 Task: Set the "avformat mux" in the FFmpeg audio/video decoder to "AV1".
Action: Mouse moved to (151, 33)
Screenshot: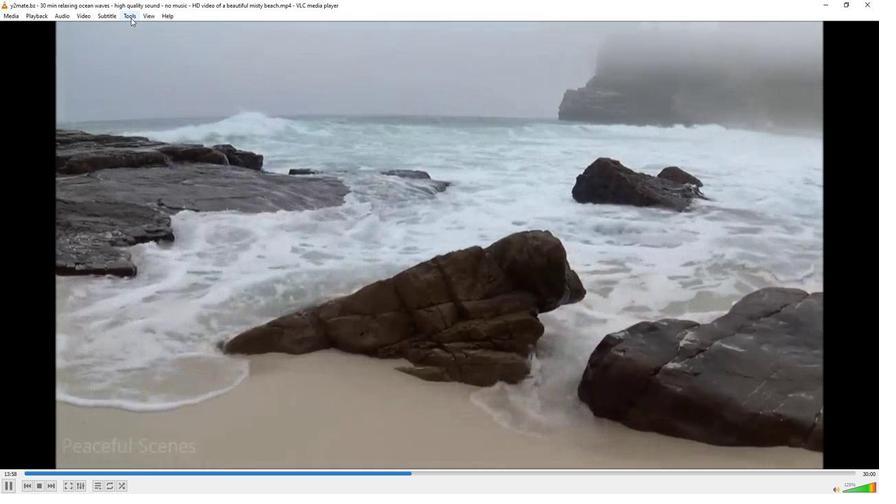 
Action: Mouse pressed left at (151, 33)
Screenshot: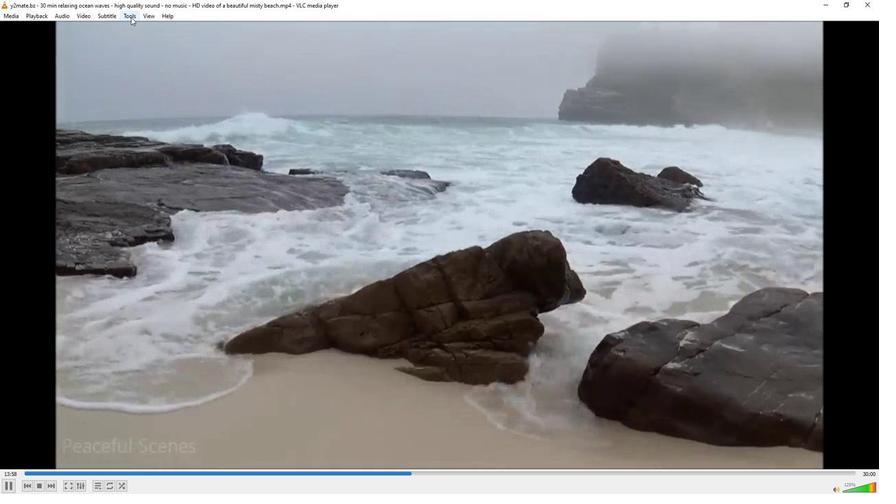 
Action: Mouse moved to (164, 135)
Screenshot: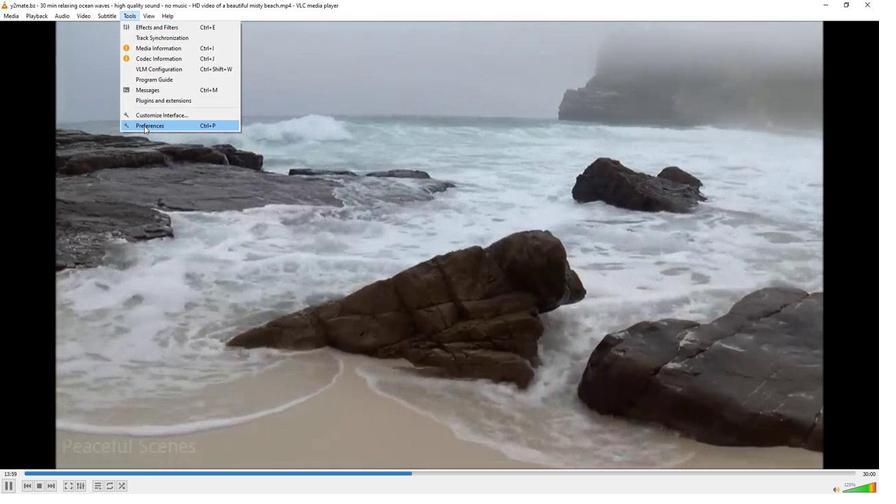 
Action: Mouse pressed left at (164, 135)
Screenshot: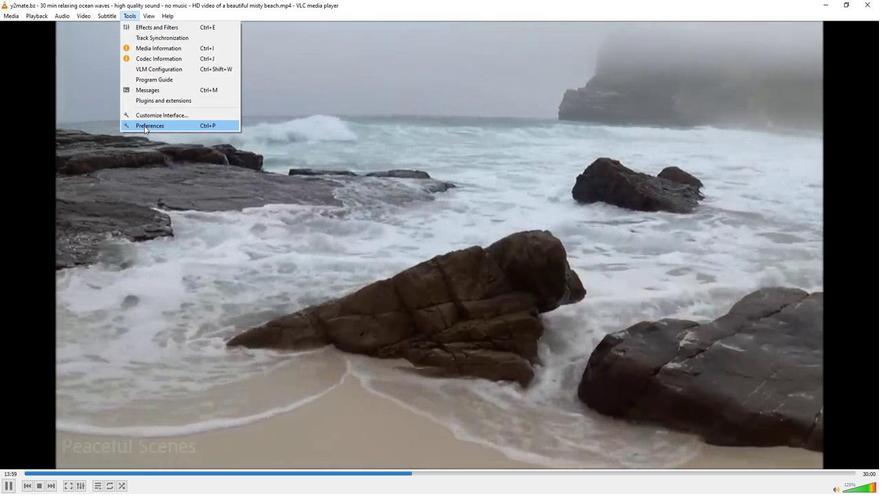 
Action: Mouse moved to (131, 377)
Screenshot: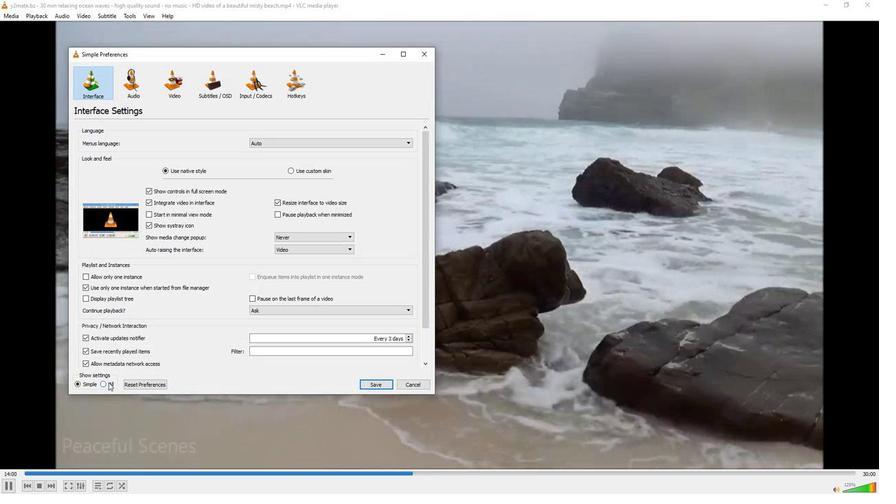 
Action: Mouse pressed left at (131, 377)
Screenshot: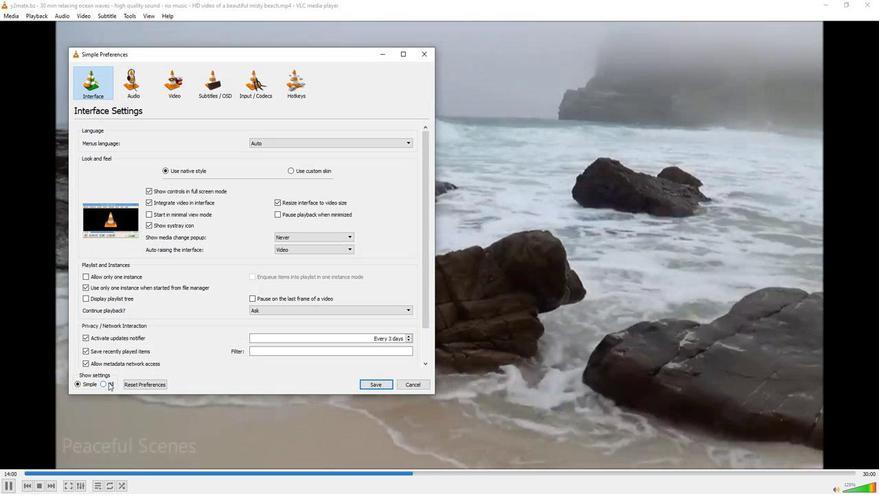 
Action: Mouse moved to (114, 256)
Screenshot: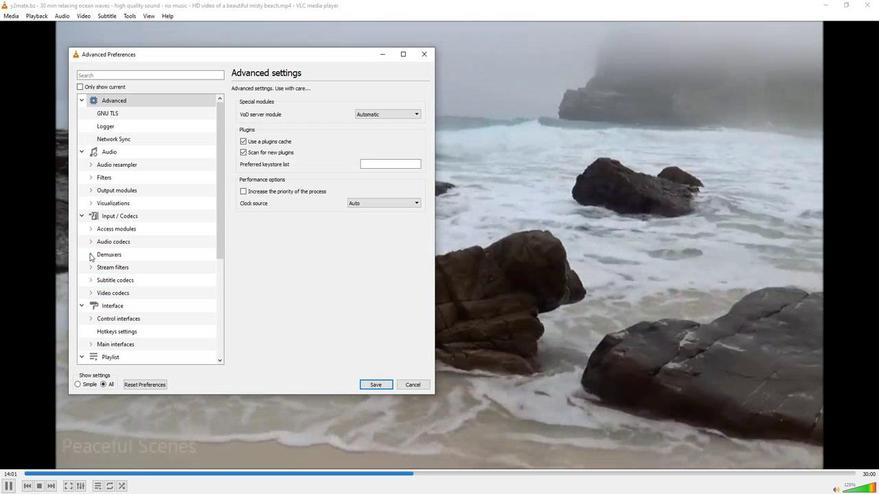 
Action: Mouse pressed left at (114, 256)
Screenshot: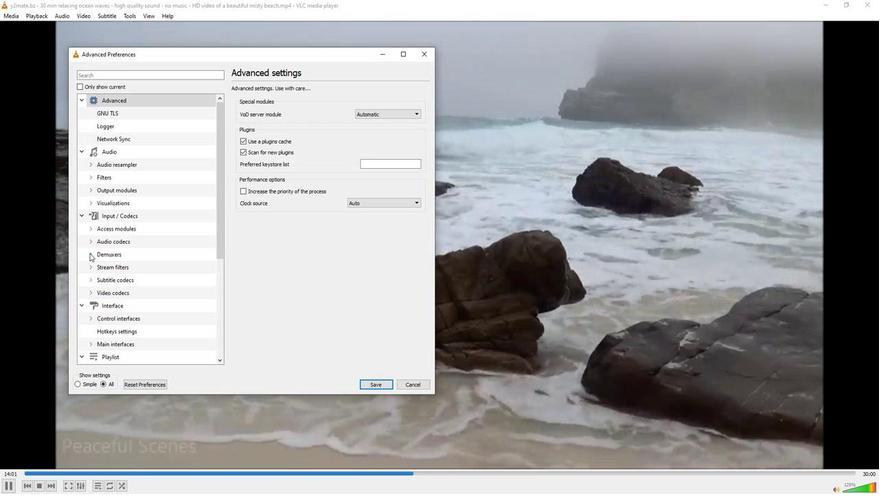 
Action: Mouse moved to (153, 285)
Screenshot: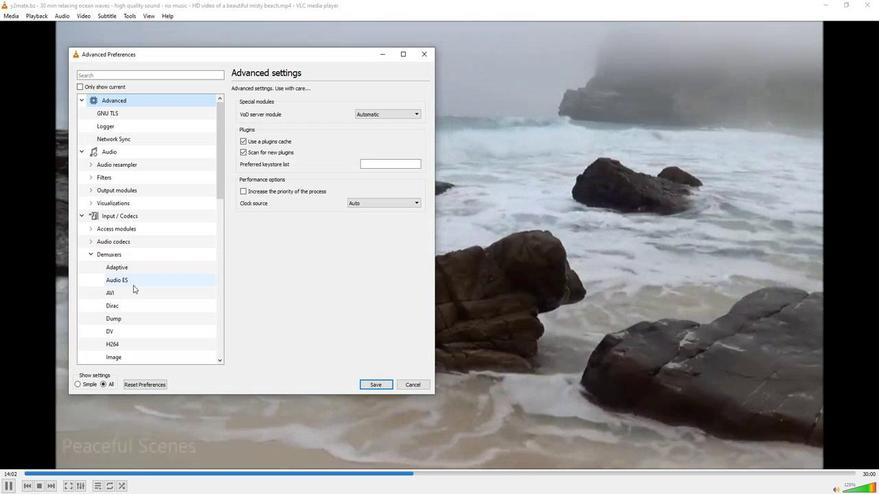 
Action: Mouse scrolled (153, 285) with delta (0, 0)
Screenshot: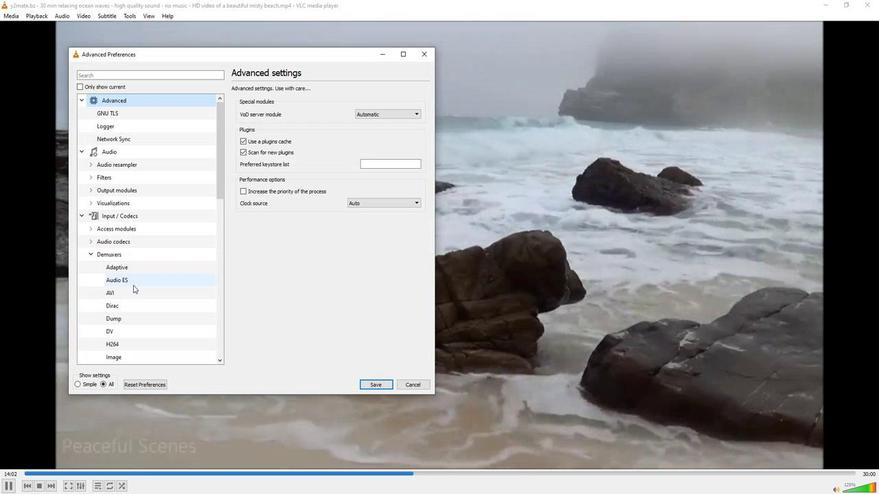 
Action: Mouse scrolled (153, 285) with delta (0, 0)
Screenshot: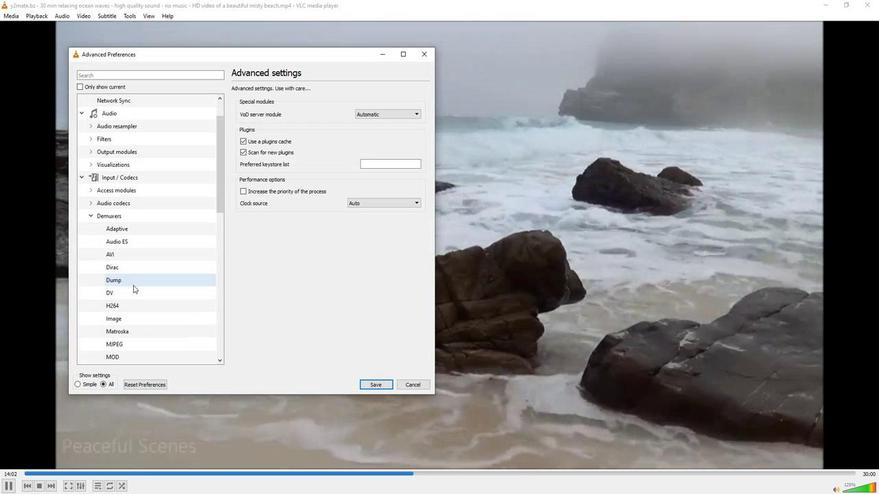 
Action: Mouse scrolled (153, 285) with delta (0, 0)
Screenshot: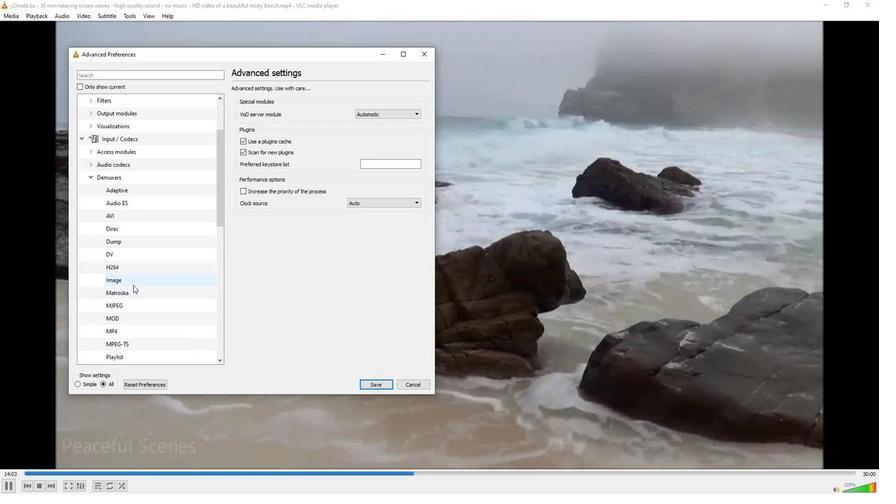 
Action: Mouse scrolled (153, 285) with delta (0, 0)
Screenshot: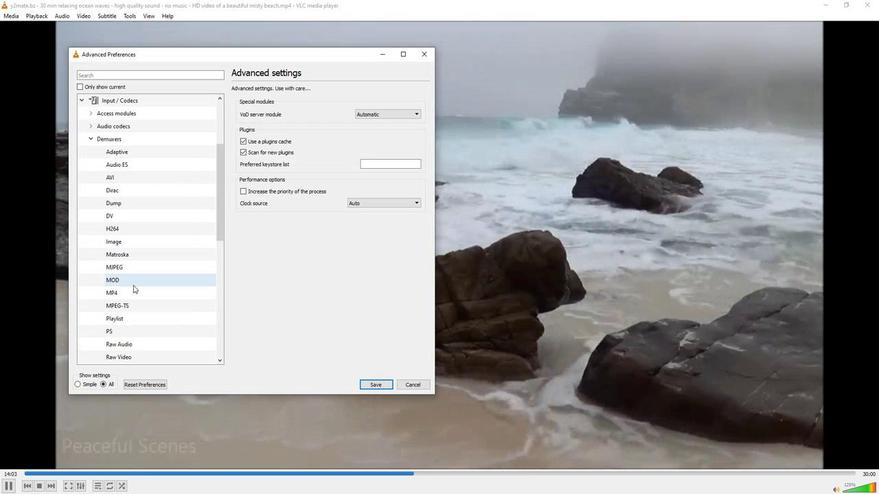
Action: Mouse scrolled (153, 285) with delta (0, 0)
Screenshot: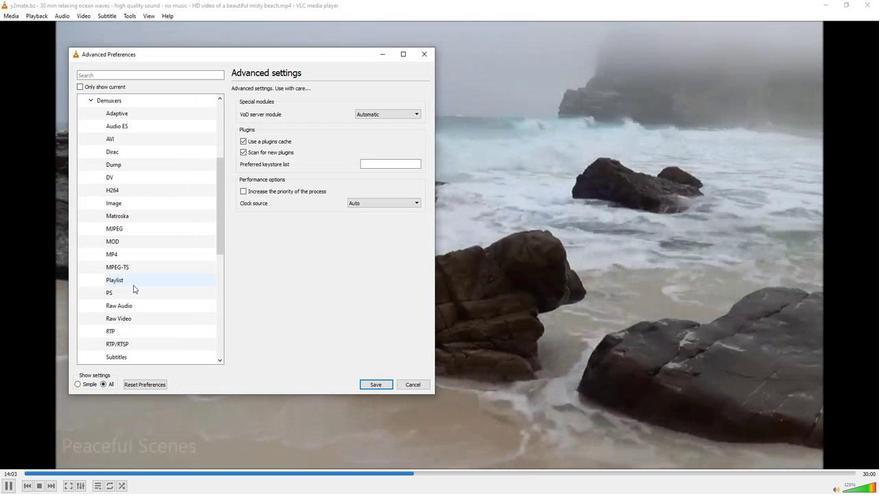 
Action: Mouse scrolled (153, 285) with delta (0, 0)
Screenshot: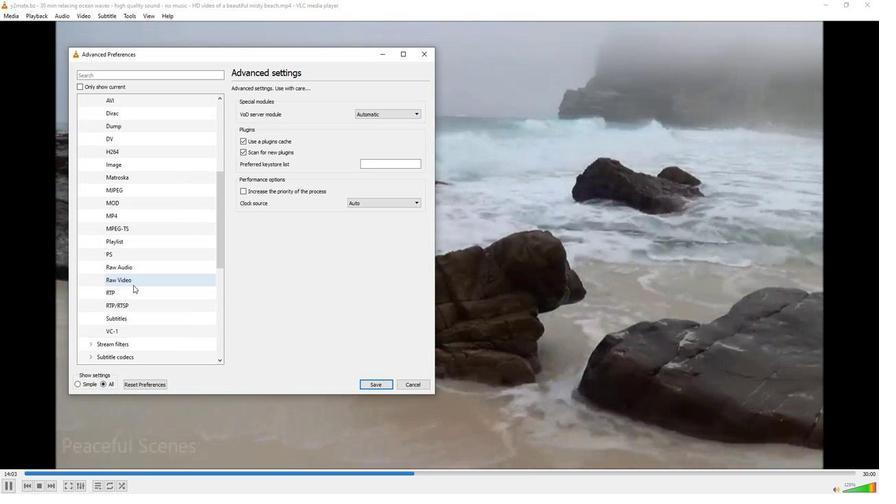 
Action: Mouse moved to (117, 329)
Screenshot: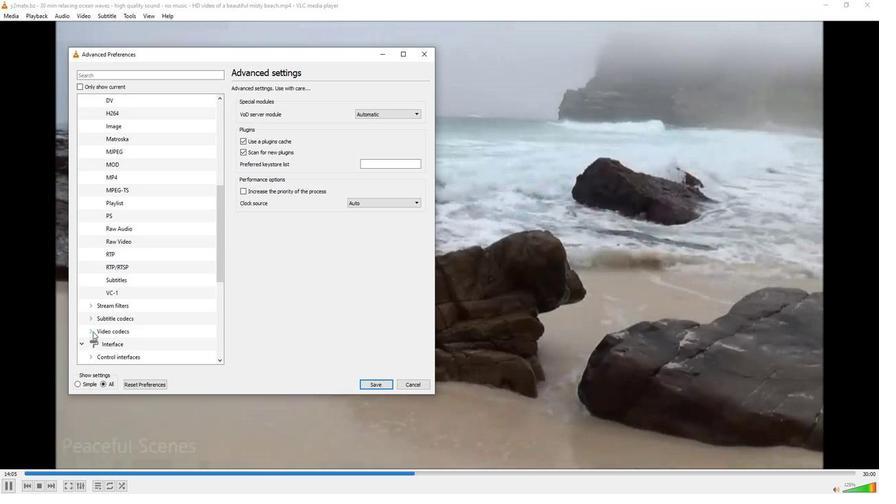 
Action: Mouse pressed left at (117, 329)
Screenshot: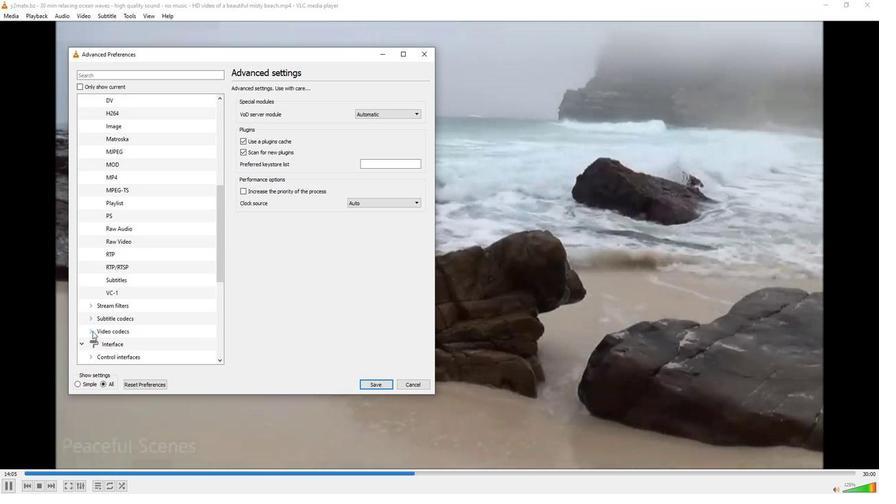 
Action: Mouse moved to (133, 352)
Screenshot: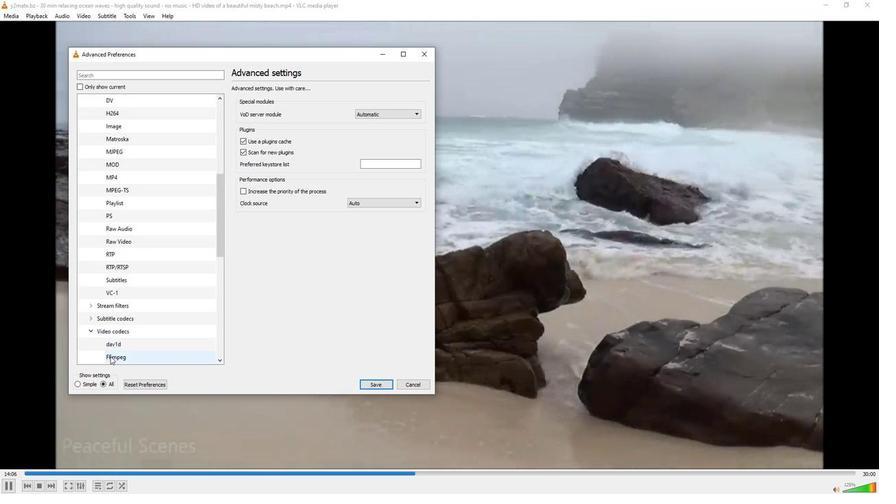 
Action: Mouse pressed left at (133, 352)
Screenshot: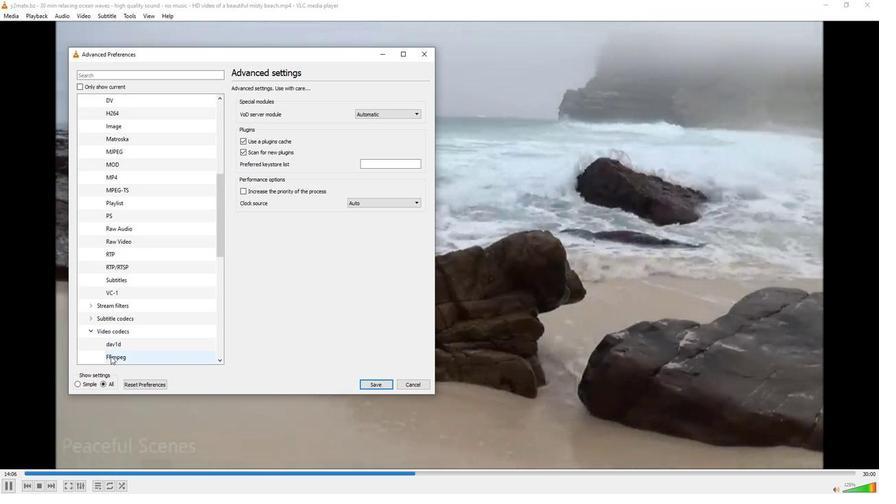 
Action: Mouse moved to (325, 298)
Screenshot: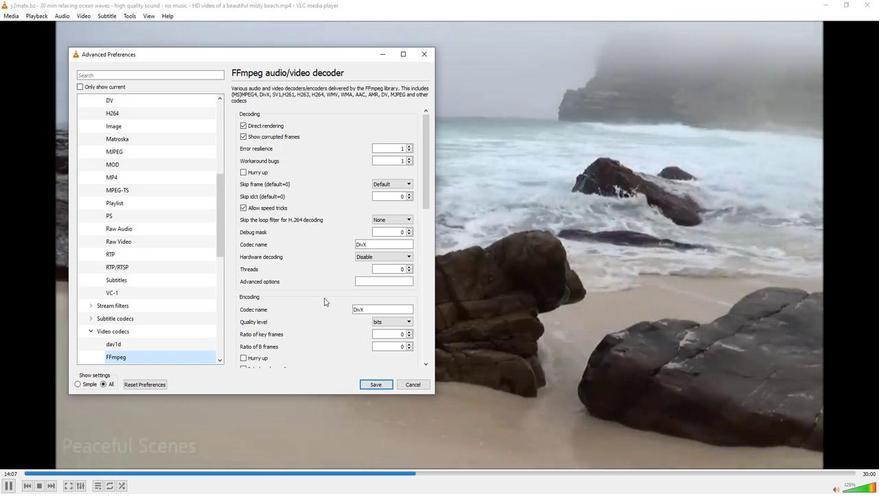
Action: Mouse scrolled (325, 297) with delta (0, 0)
Screenshot: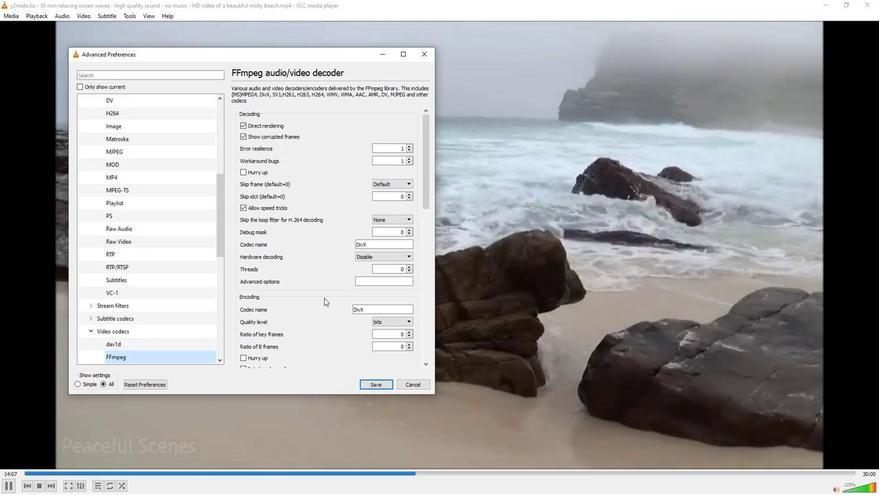 
Action: Mouse scrolled (325, 297) with delta (0, 0)
Screenshot: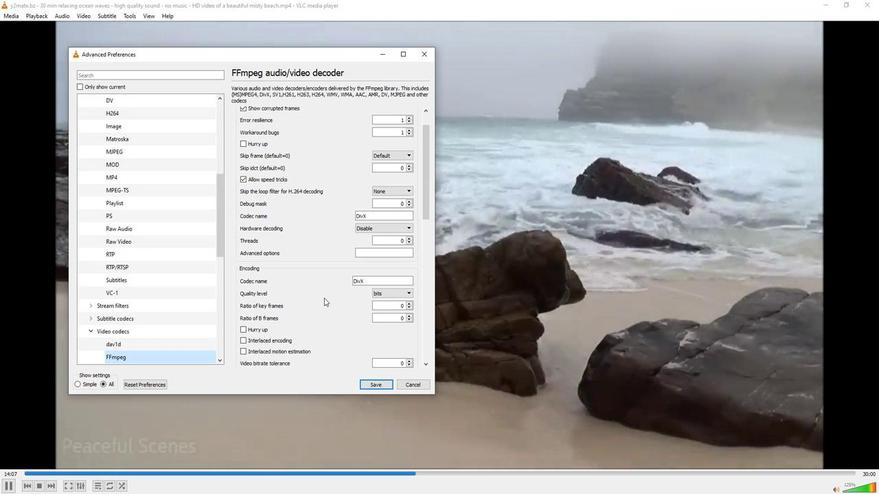 
Action: Mouse scrolled (325, 297) with delta (0, 0)
Screenshot: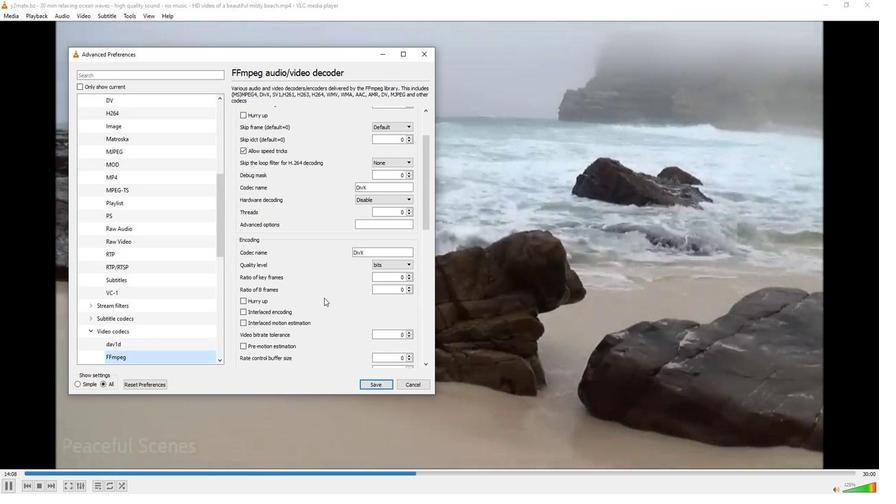 
Action: Mouse scrolled (325, 297) with delta (0, 0)
Screenshot: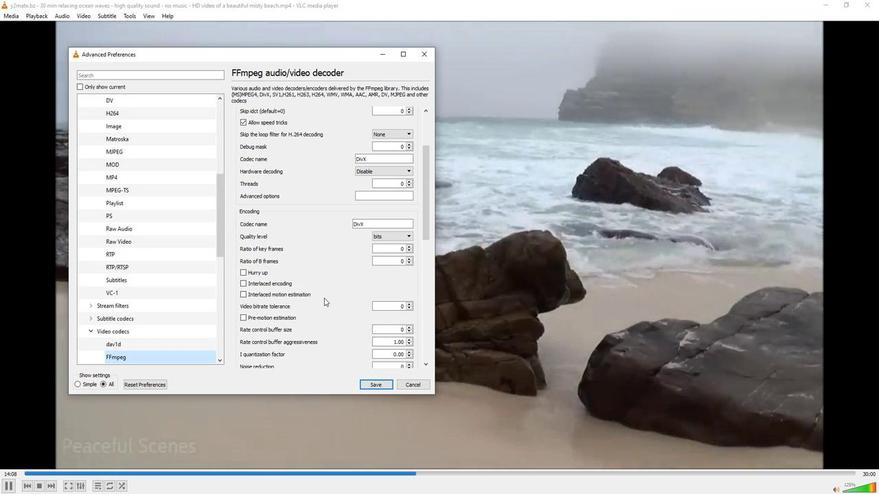 
Action: Mouse scrolled (325, 297) with delta (0, 0)
Screenshot: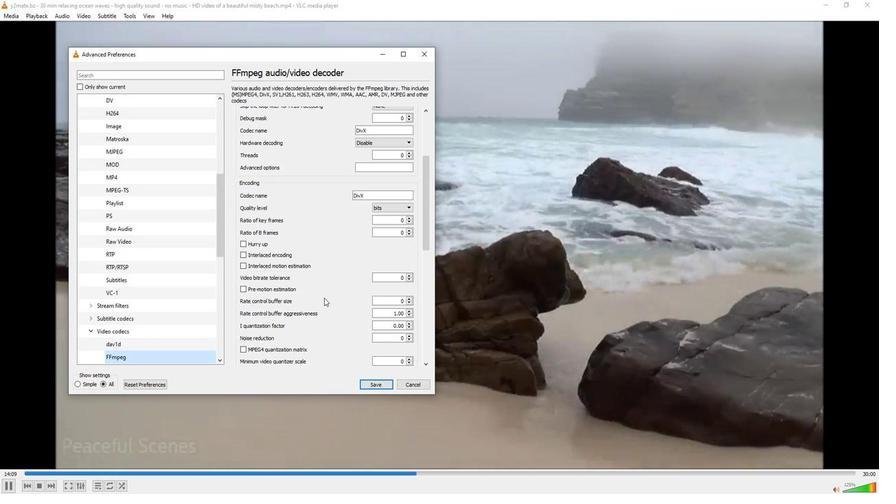 
Action: Mouse scrolled (325, 297) with delta (0, 0)
Screenshot: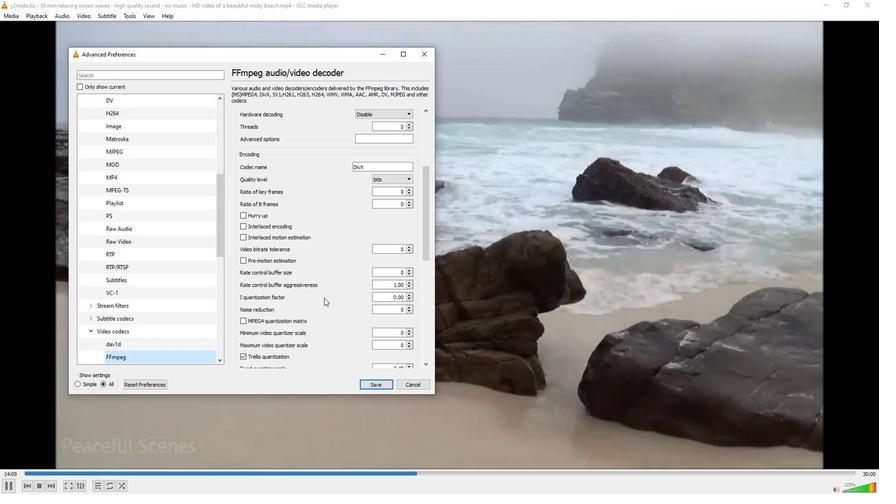 
Action: Mouse scrolled (325, 297) with delta (0, 0)
Screenshot: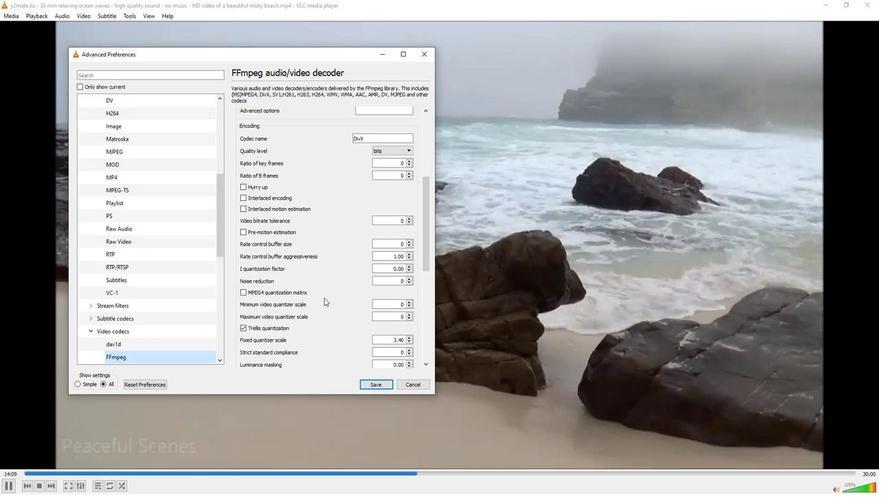 
Action: Mouse scrolled (325, 297) with delta (0, 0)
Screenshot: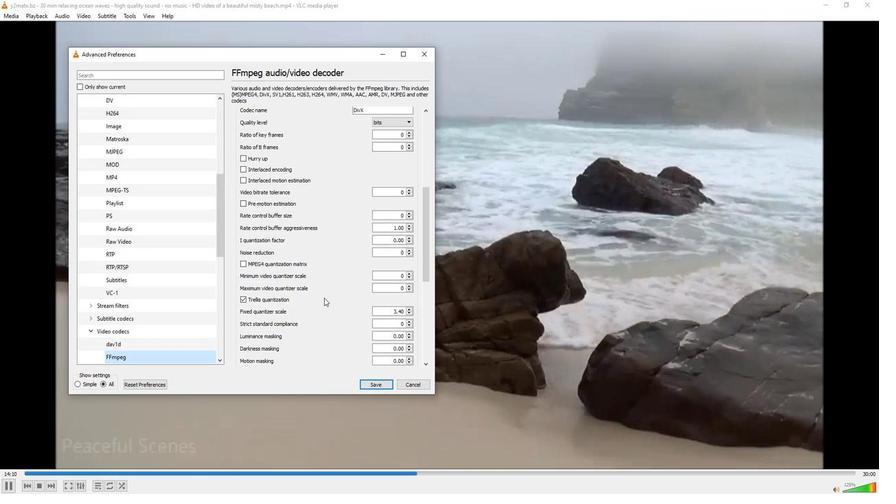 
Action: Mouse scrolled (325, 297) with delta (0, 0)
Screenshot: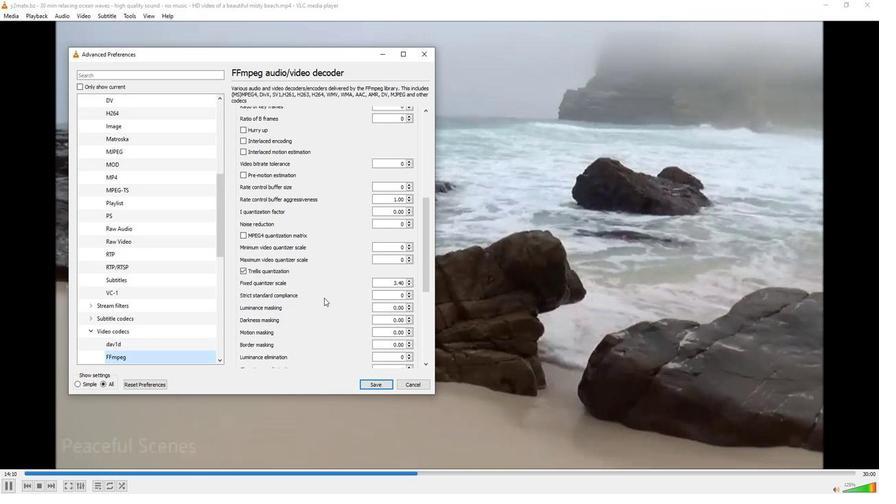 
Action: Mouse scrolled (325, 297) with delta (0, 0)
Screenshot: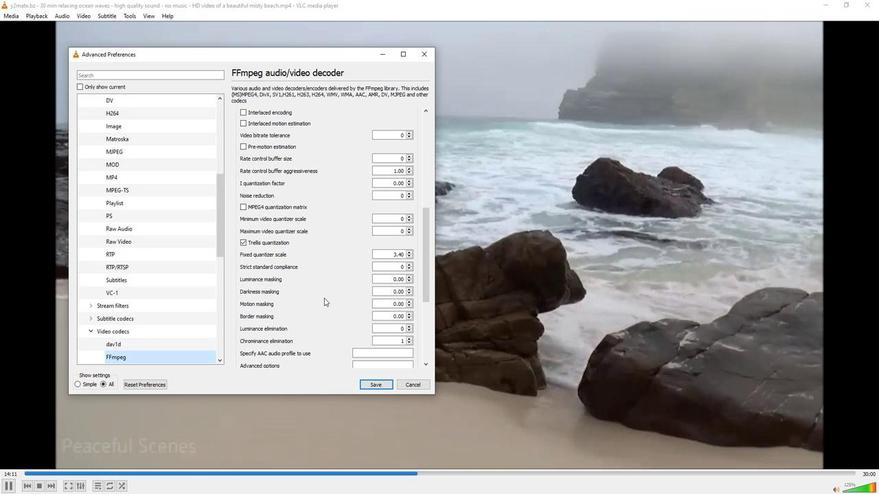 
Action: Mouse scrolled (325, 297) with delta (0, 0)
Screenshot: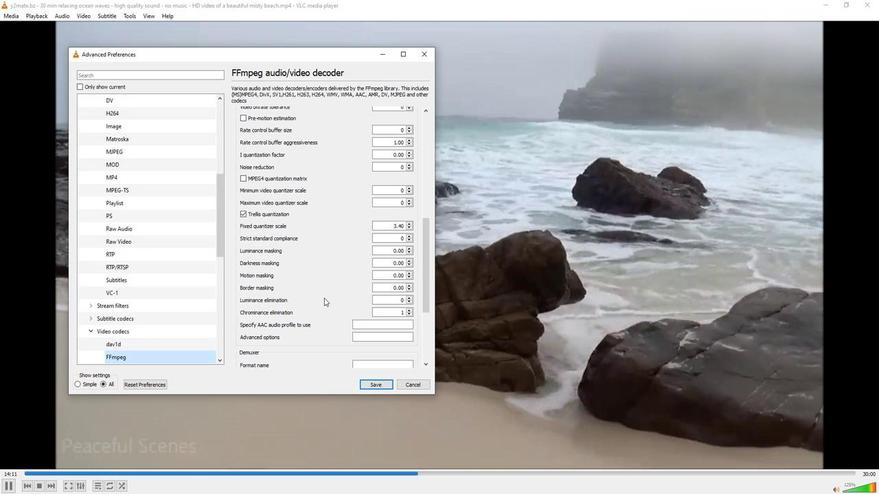 
Action: Mouse moved to (363, 333)
Screenshot: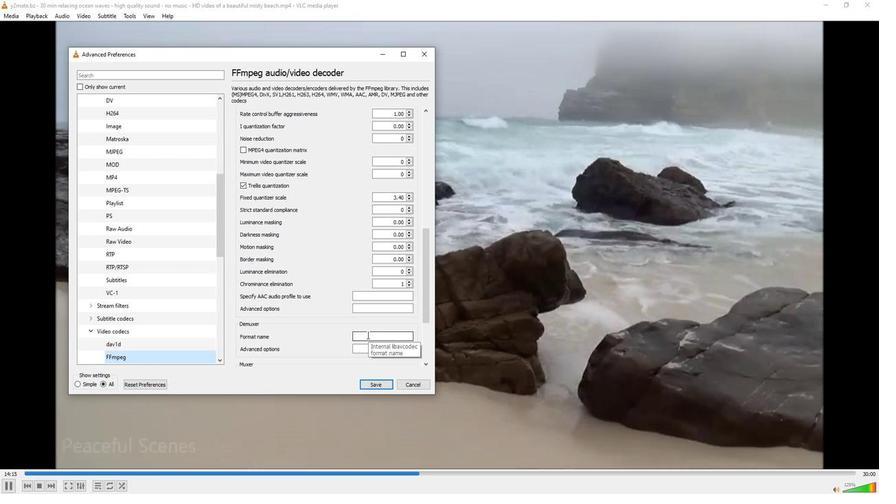 
Action: Mouse scrolled (363, 333) with delta (0, 0)
Screenshot: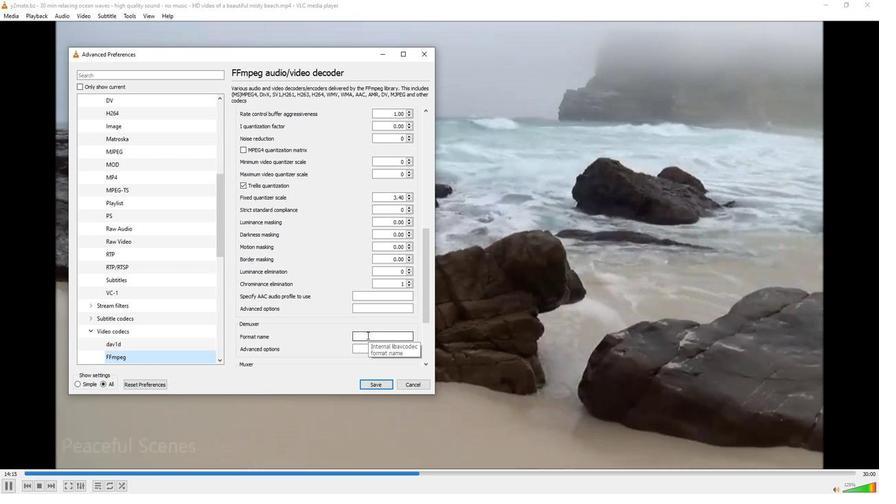 
Action: Mouse moved to (363, 333)
Screenshot: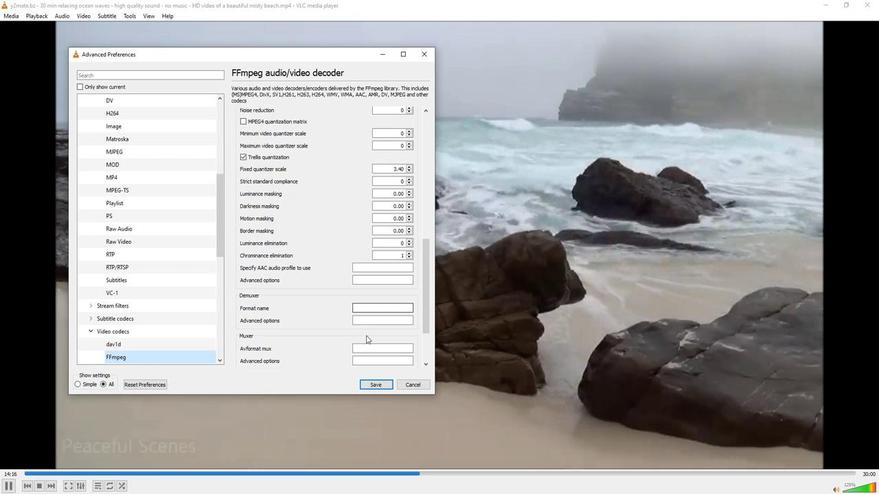 
Action: Mouse scrolled (363, 333) with delta (0, 0)
Screenshot: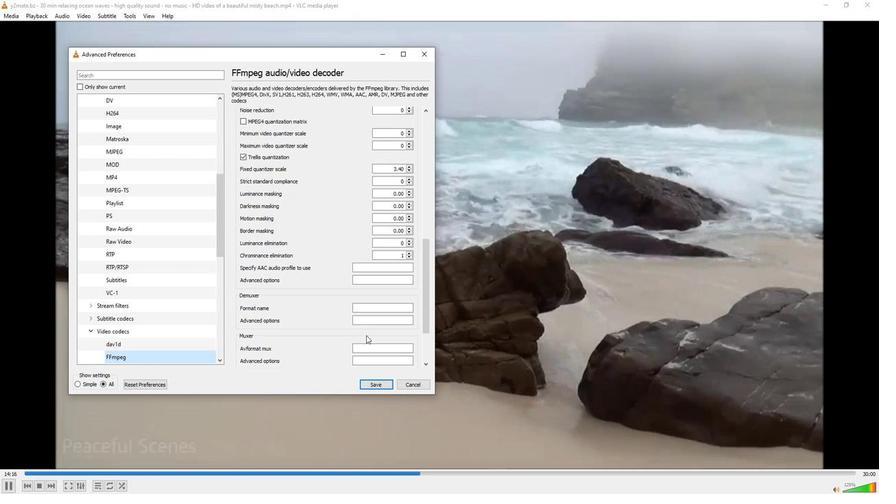 
Action: Mouse moved to (361, 319)
Screenshot: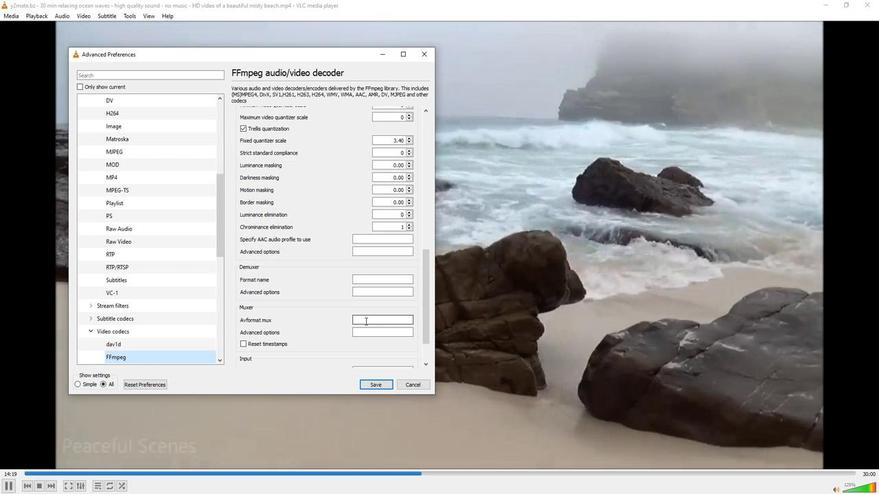 
Action: Mouse pressed left at (361, 319)
Screenshot: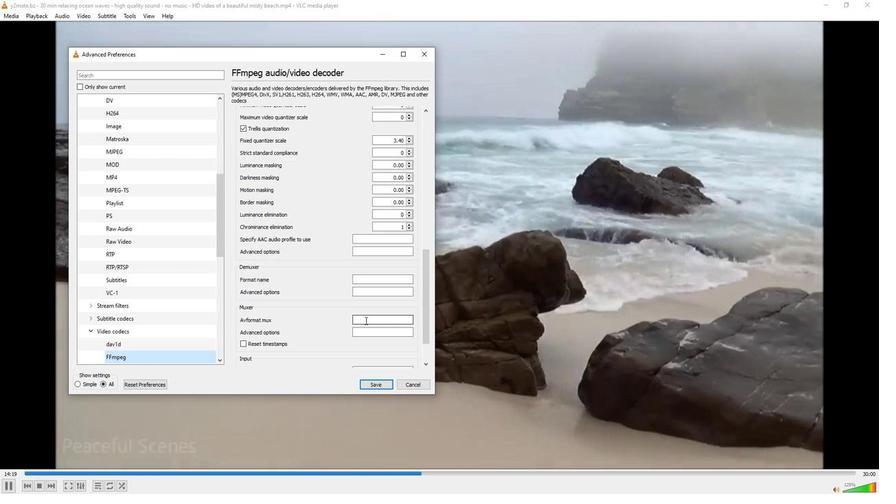 
Action: Key pressed <Key.caps_lock>AV1
Screenshot: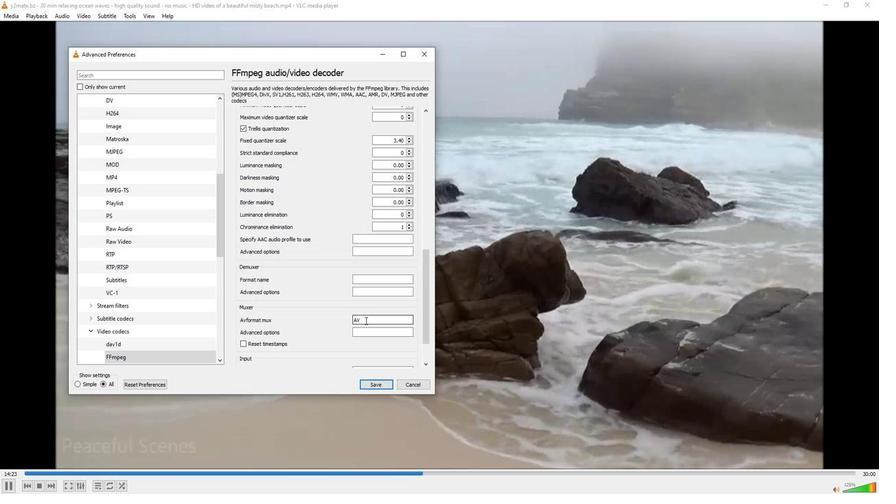 
Action: Mouse moved to (399, 346)
Screenshot: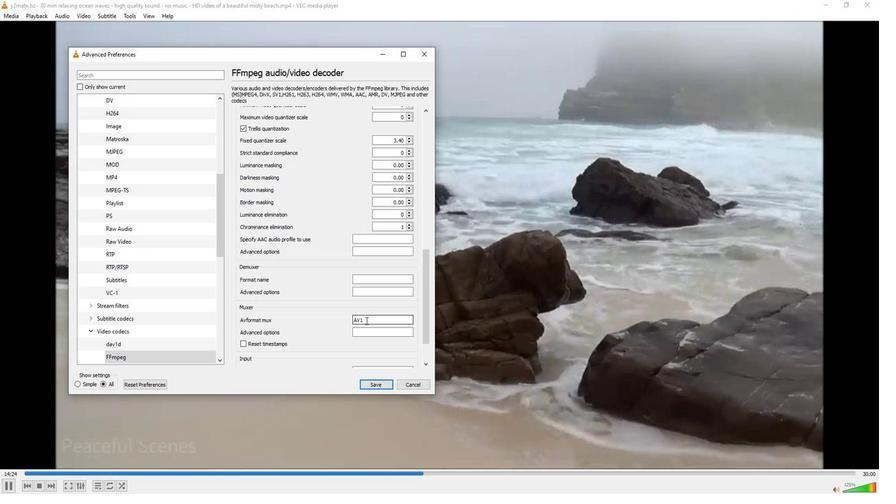 
